 Task: Add a field from the Popular template Effort Level a blank project ArrowSprint
Action: Mouse moved to (1139, 97)
Screenshot: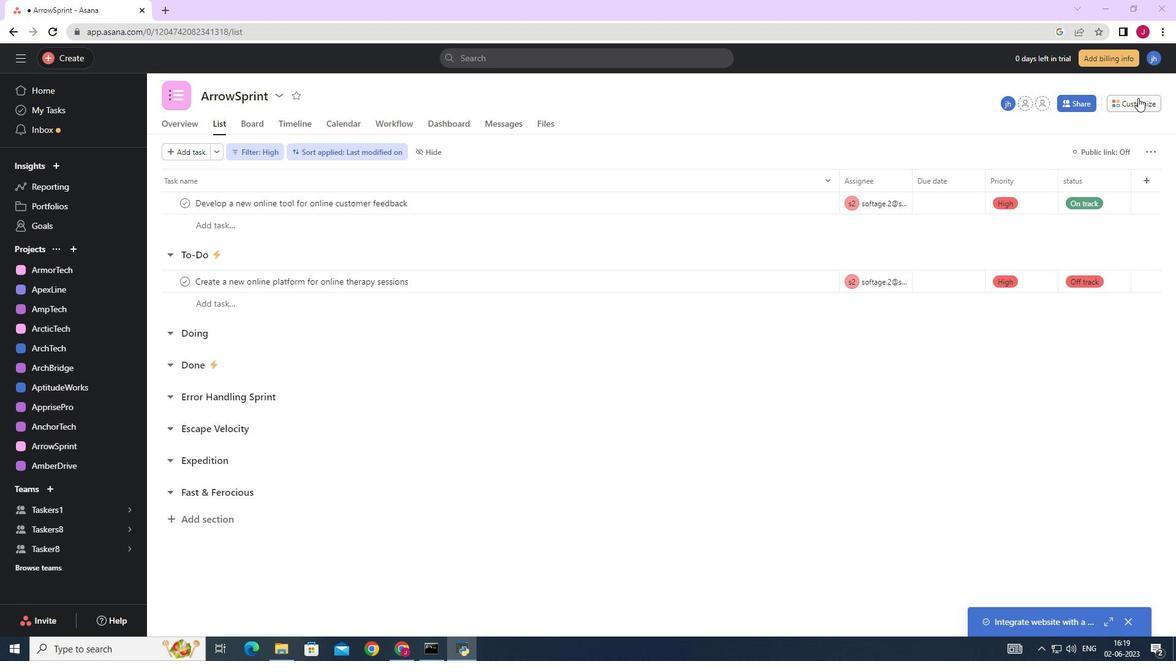 
Action: Mouse pressed left at (1139, 97)
Screenshot: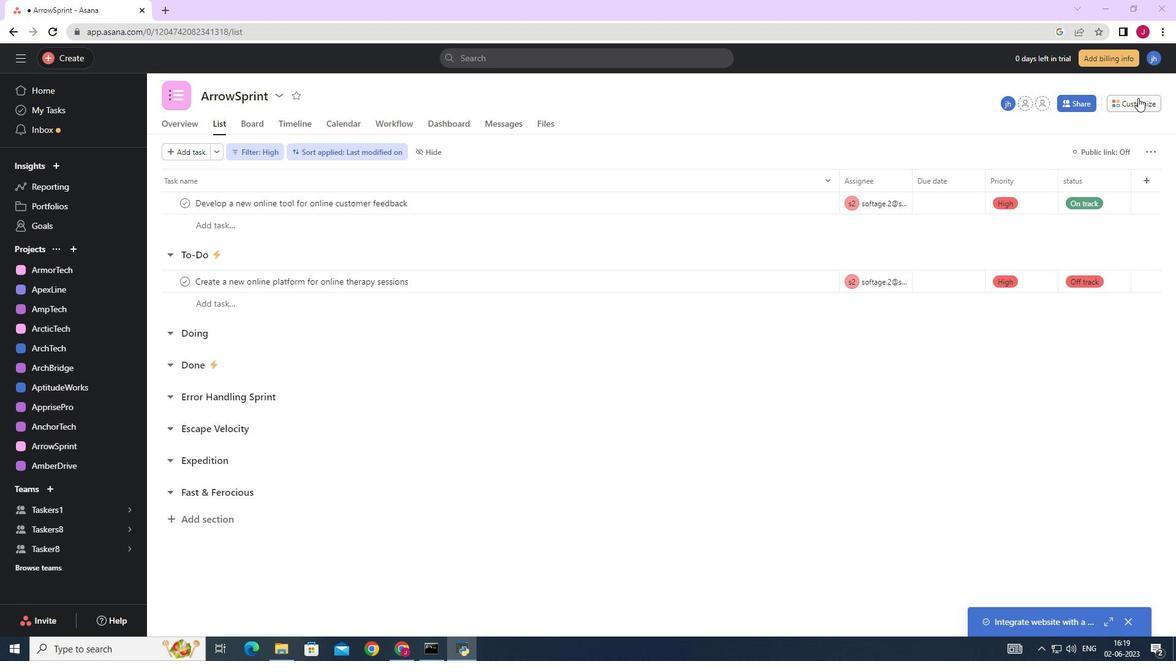 
Action: Mouse moved to (1028, 249)
Screenshot: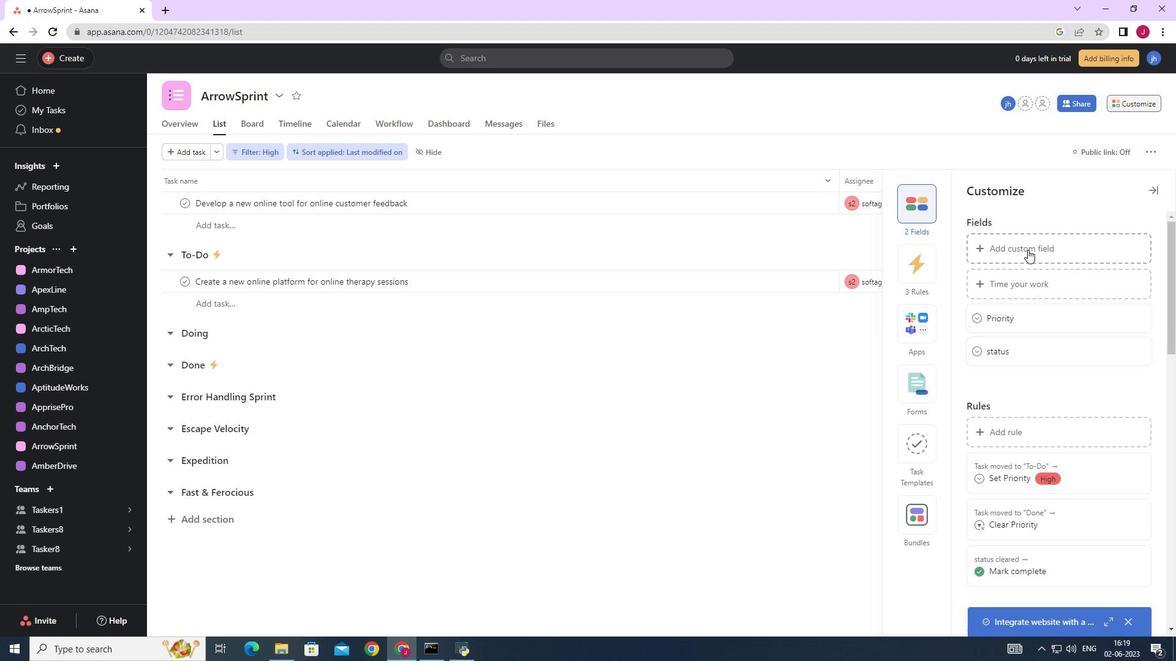 
Action: Mouse pressed left at (1028, 249)
Screenshot: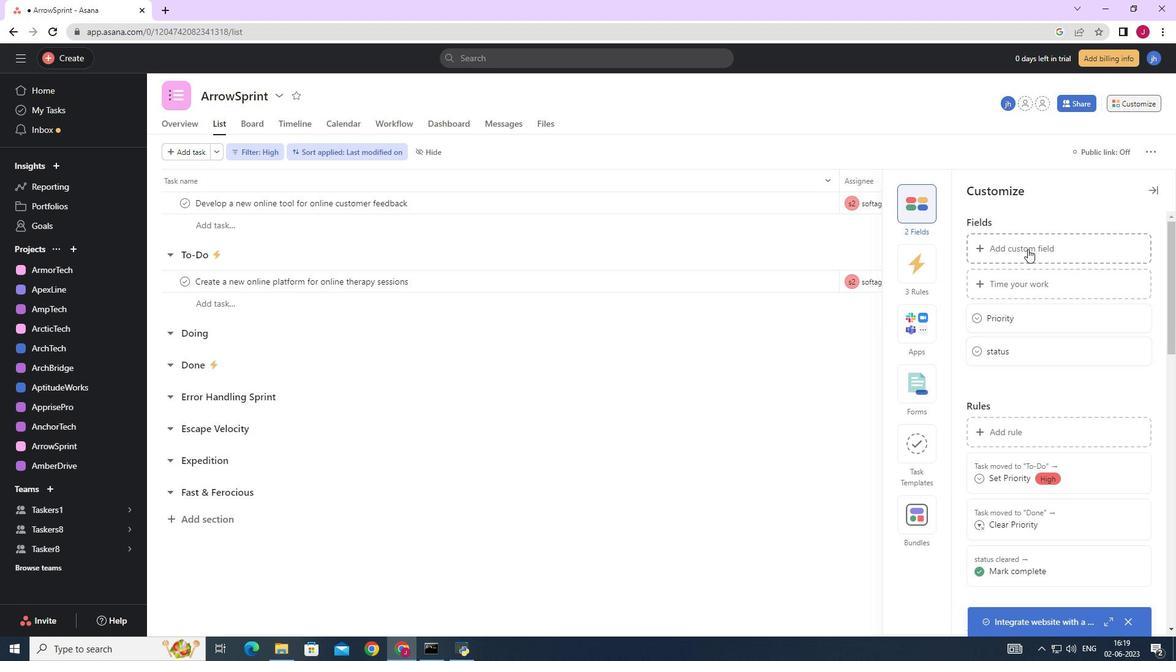
Action: Key pressed <Key.caps_lock>E<Key.caps_lock>ffort<Key.space><Key.caps_lock>L<Key.caps_lock>evel
Screenshot: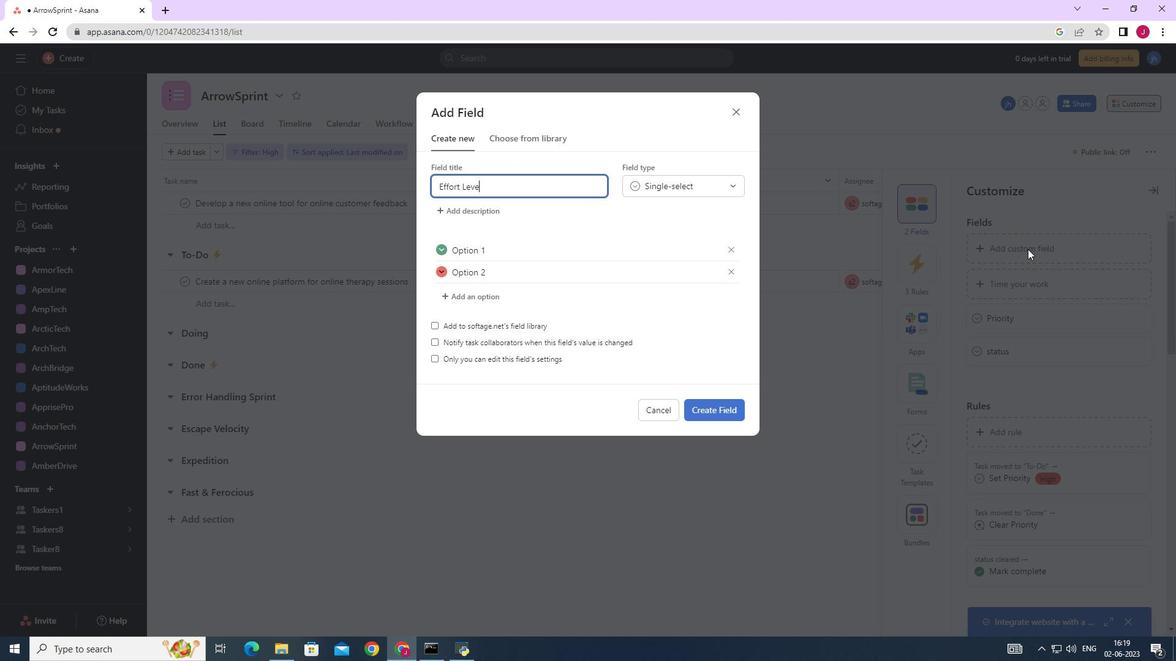 
Action: Mouse moved to (729, 410)
Screenshot: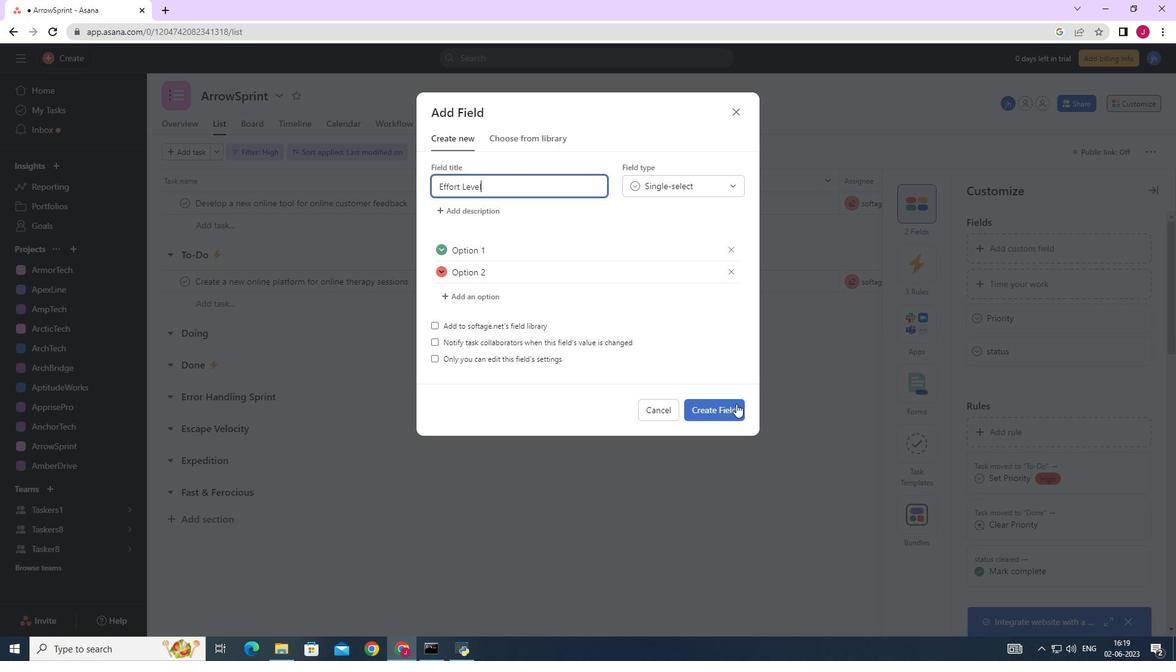 
Action: Mouse pressed left at (729, 410)
Screenshot: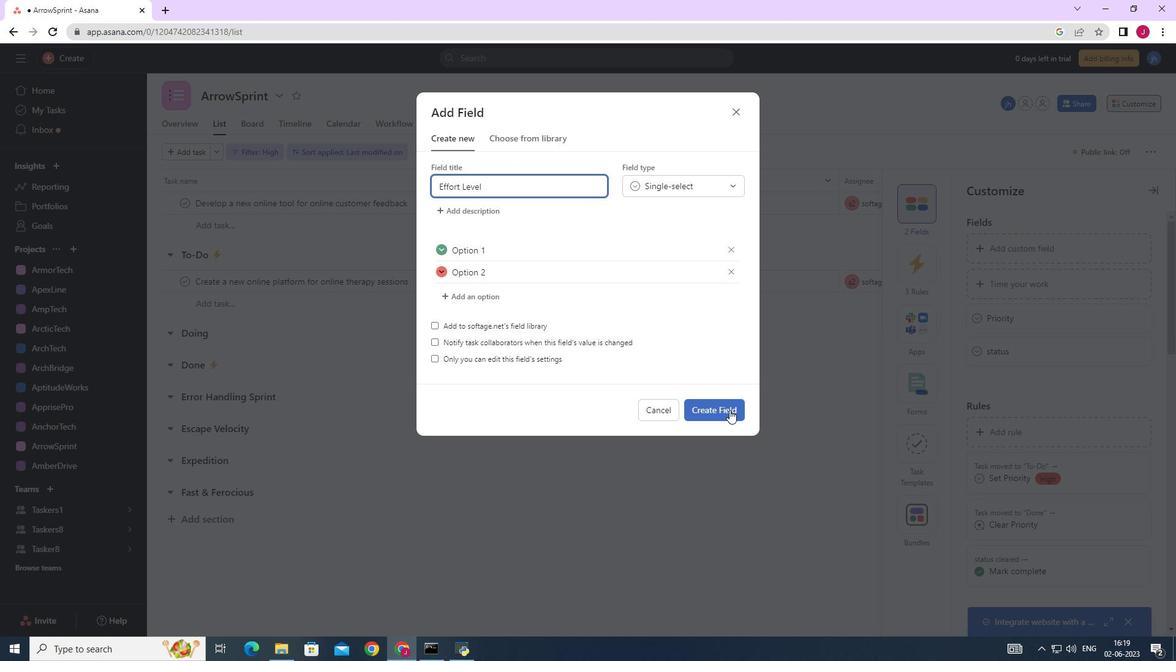 
